 Task: Change curved connector line weight to 16PX.
Action: Mouse moved to (502, 286)
Screenshot: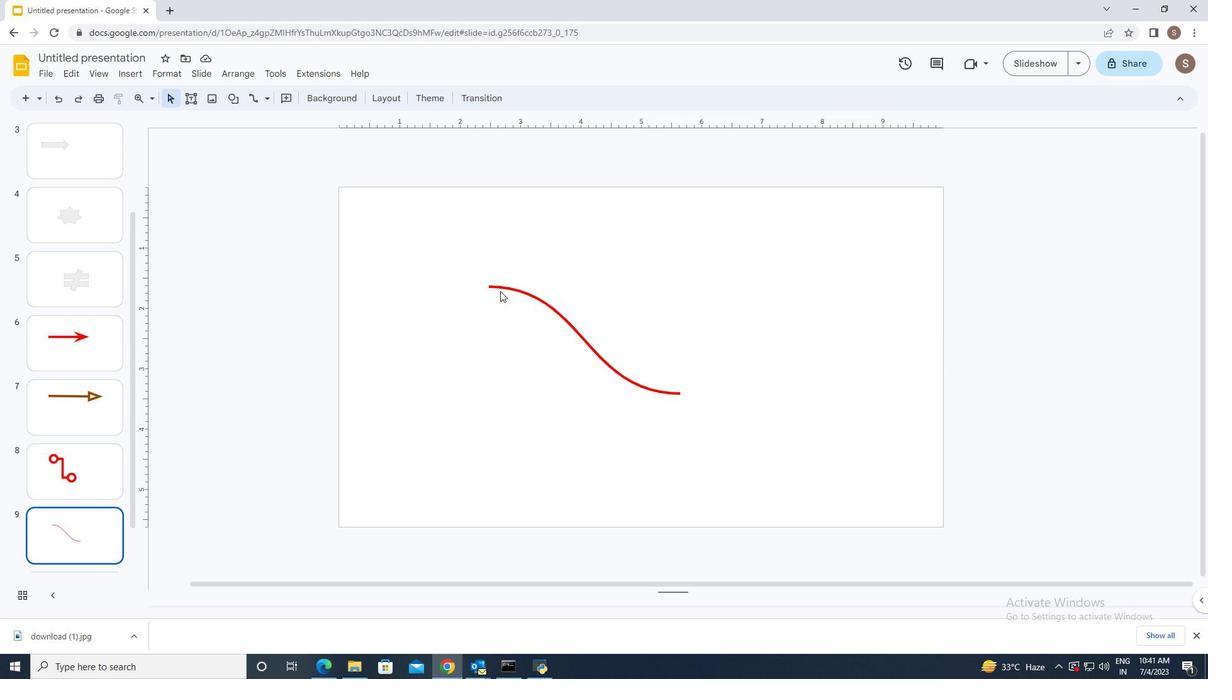 
Action: Mouse pressed left at (502, 286)
Screenshot: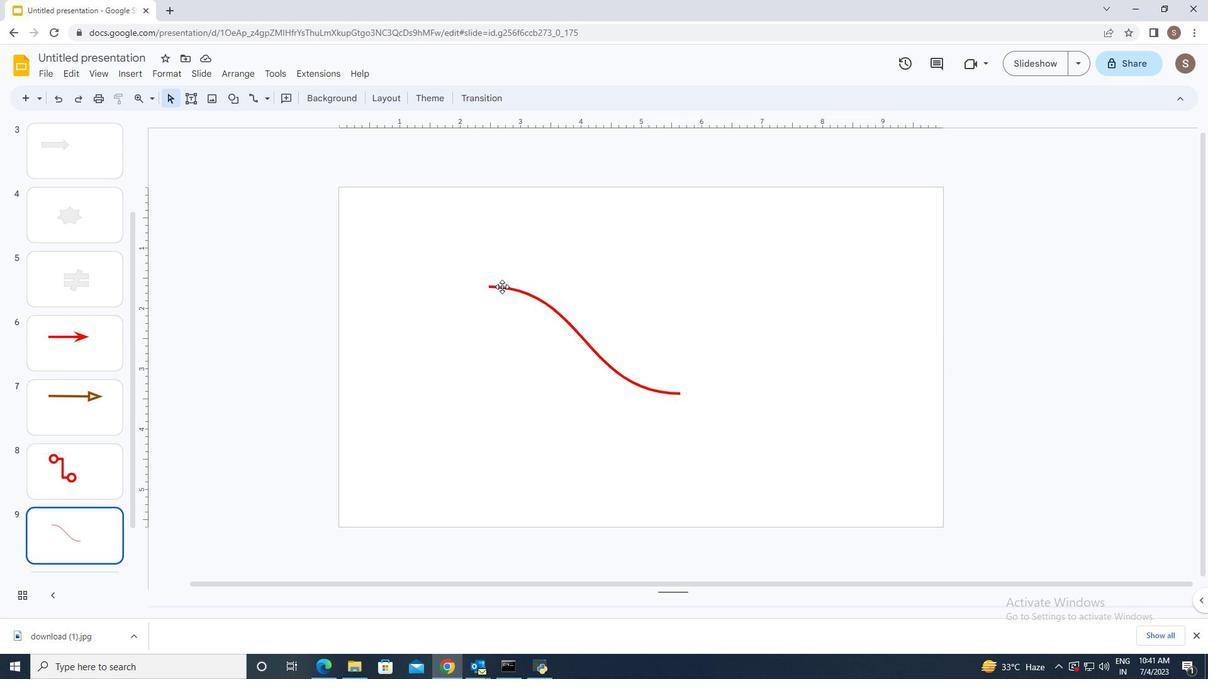 
Action: Mouse moved to (305, 99)
Screenshot: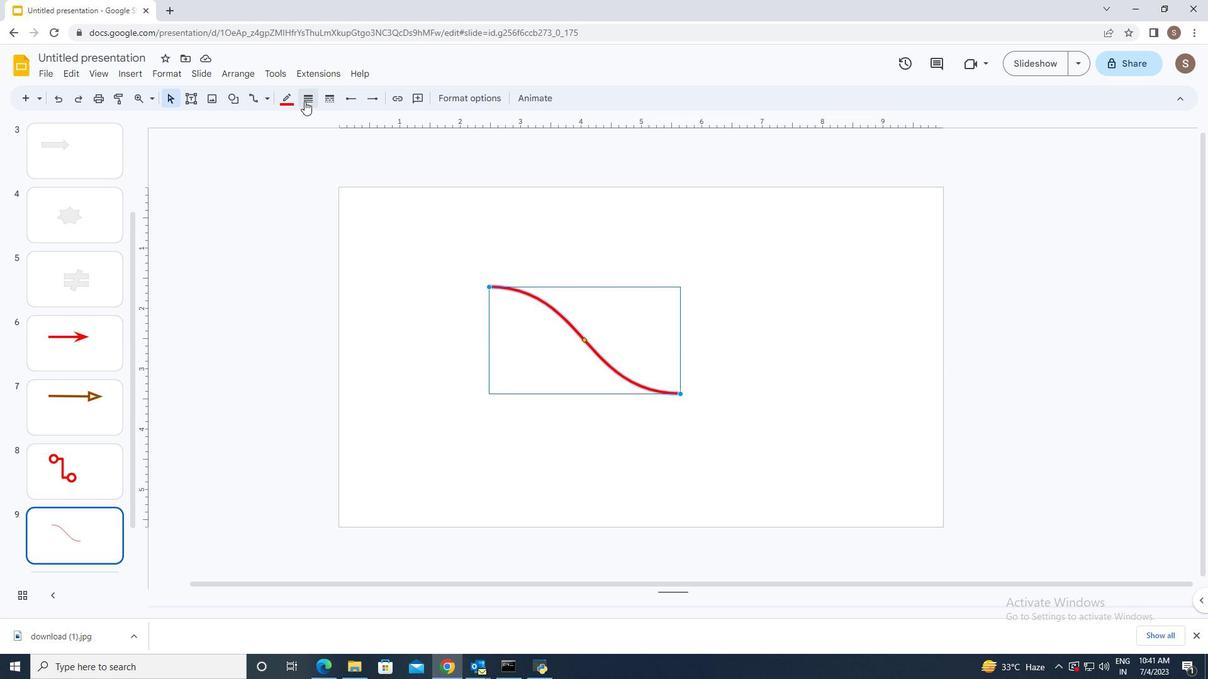 
Action: Mouse pressed left at (305, 99)
Screenshot: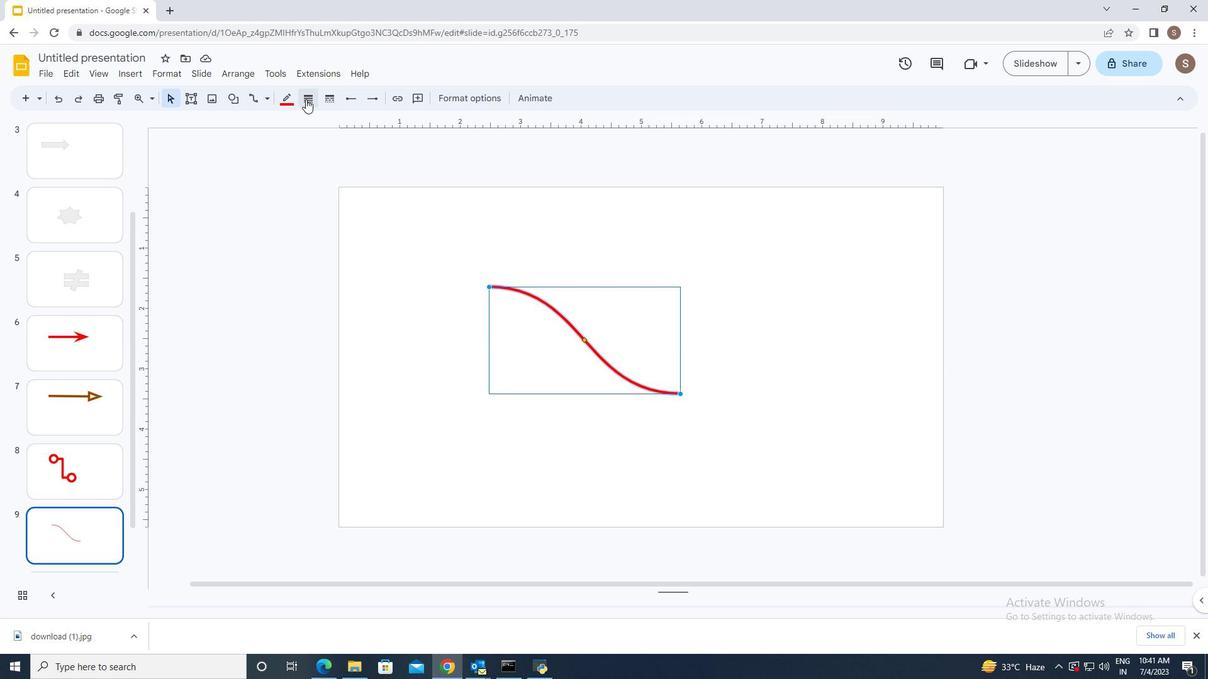 
Action: Mouse moved to (334, 245)
Screenshot: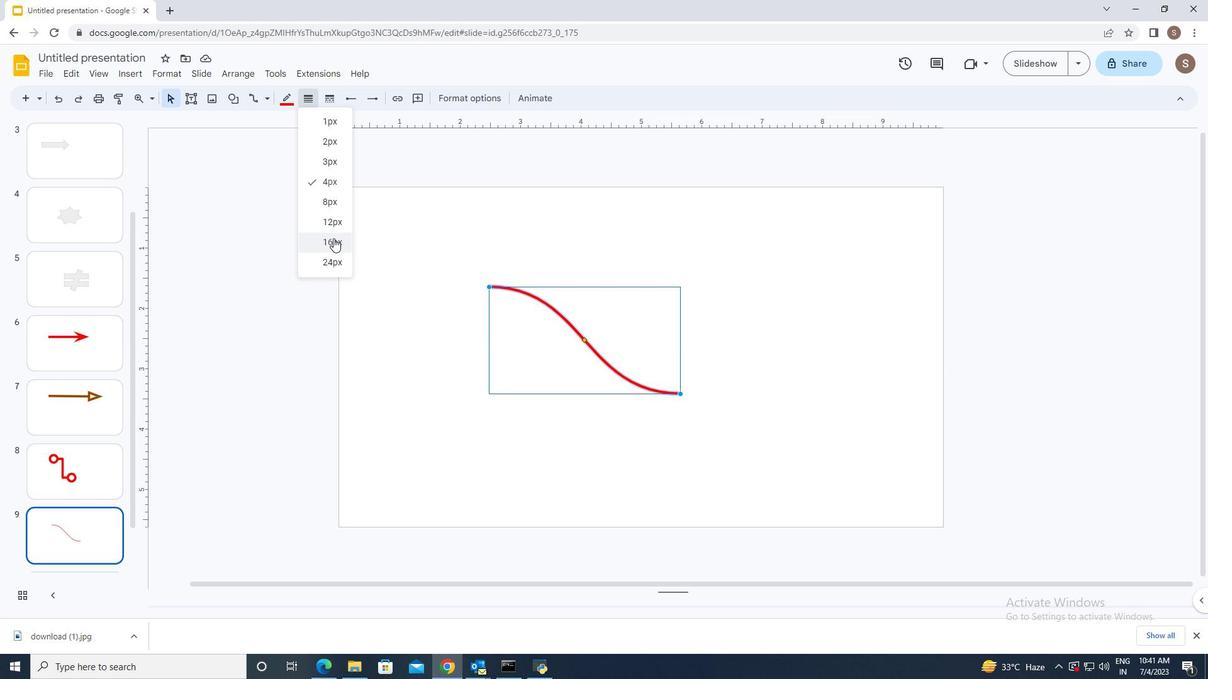 
Action: Mouse pressed left at (334, 245)
Screenshot: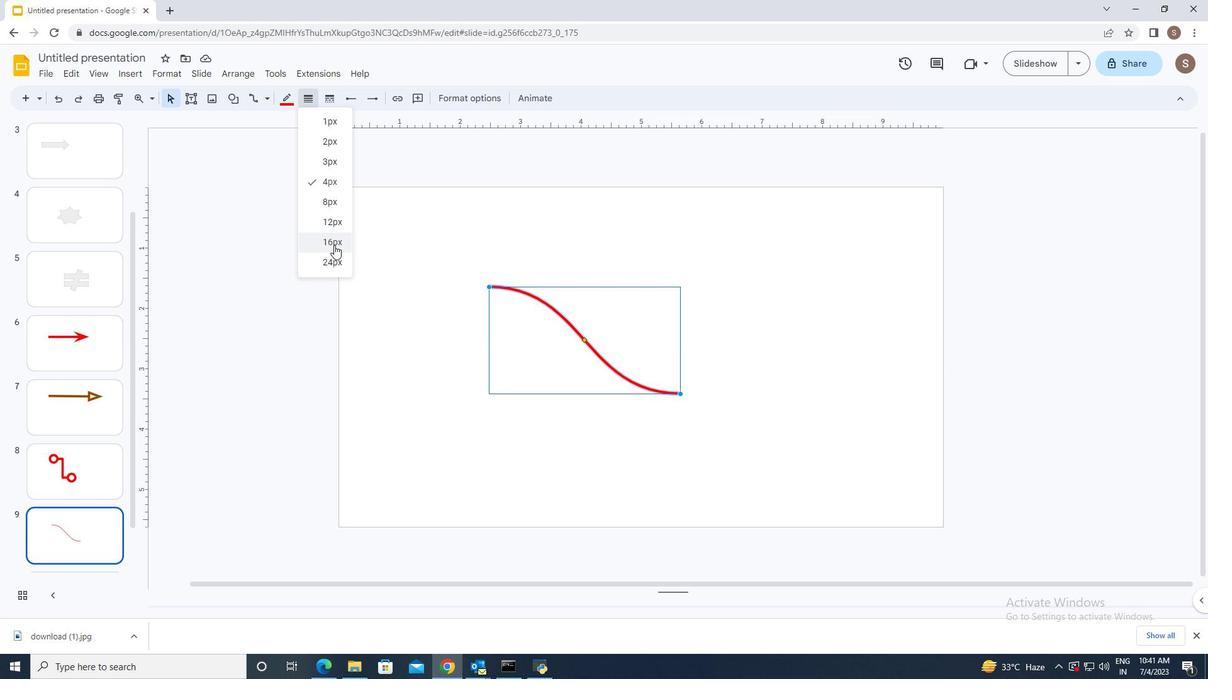
Action: Mouse moved to (385, 420)
Screenshot: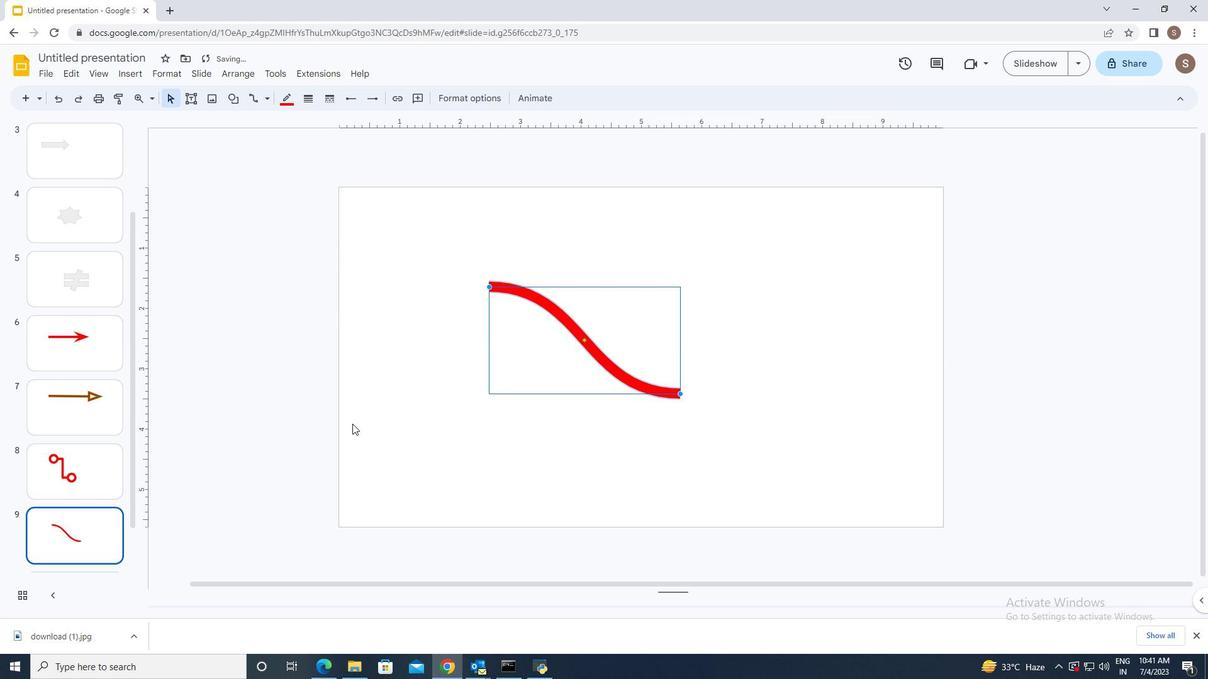 
Action: Mouse pressed left at (385, 420)
Screenshot: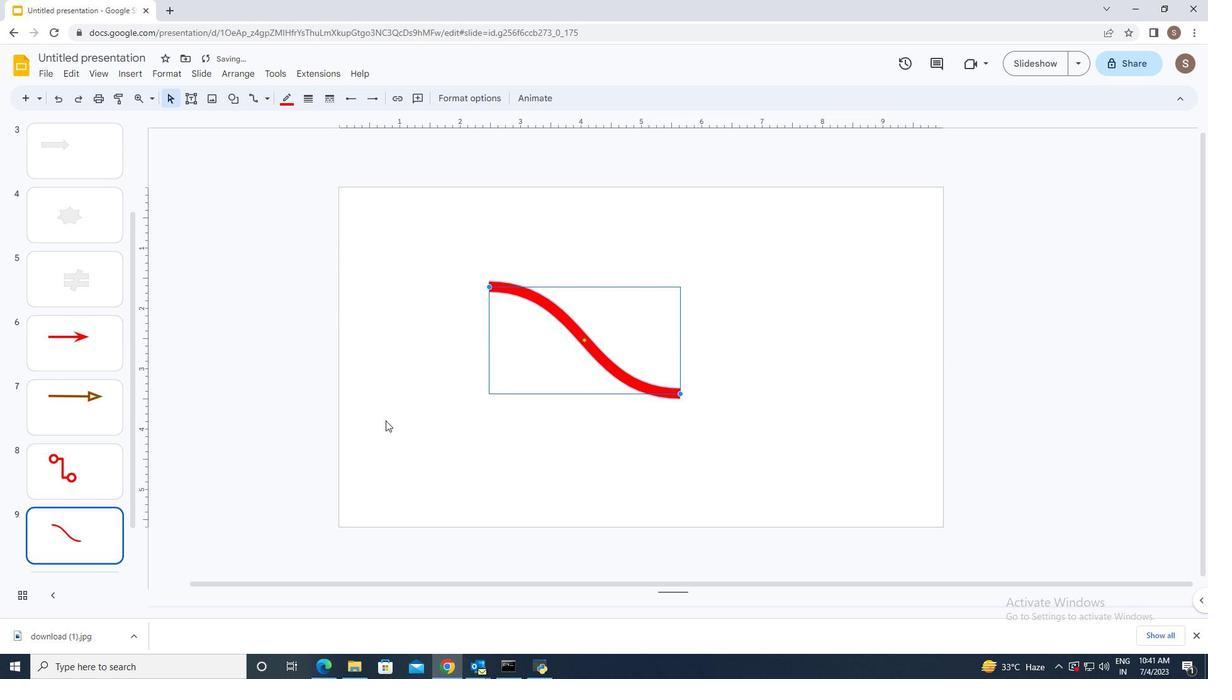
Action: Mouse moved to (385, 420)
Screenshot: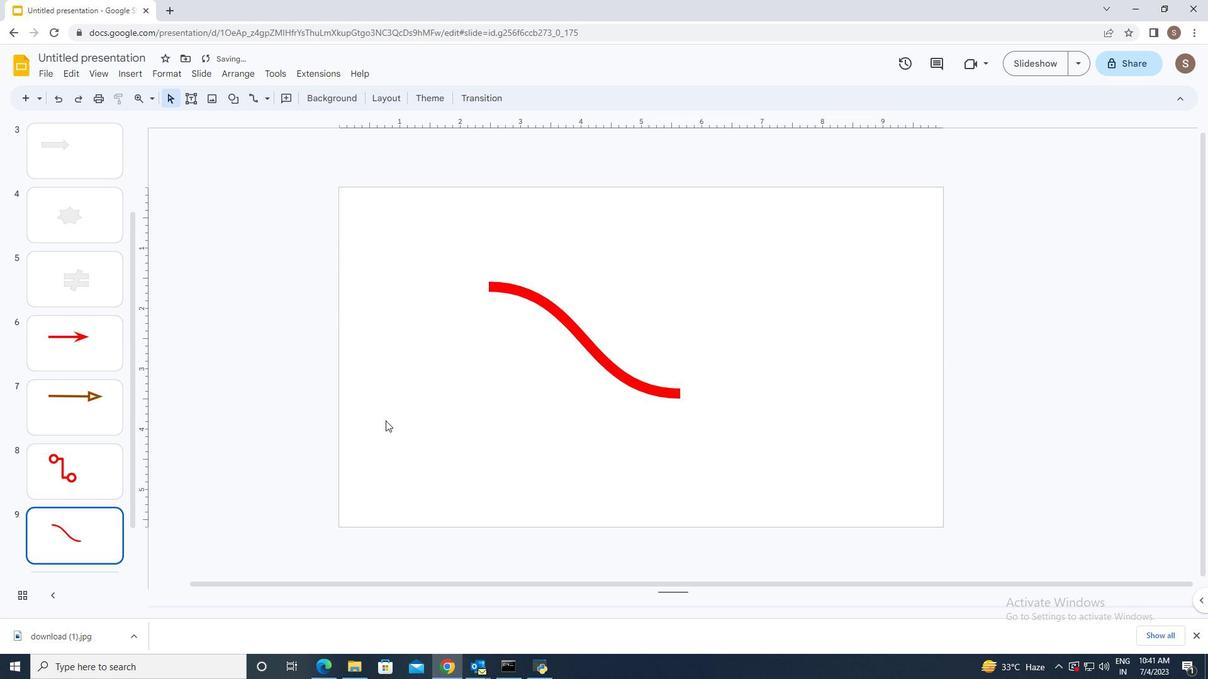 
